 Task: Play online crossword game.
Action: Mouse moved to (190, 117)
Screenshot: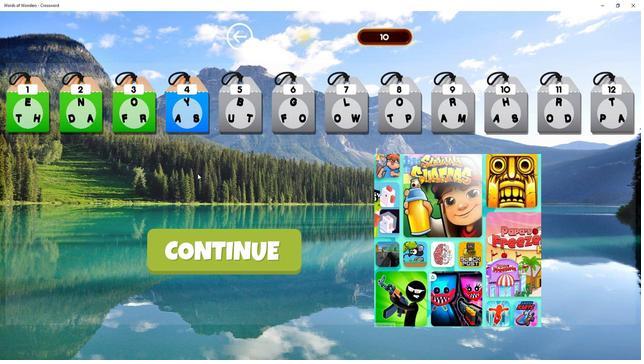 
Action: Mouse pressed left at (190, 117)
Screenshot: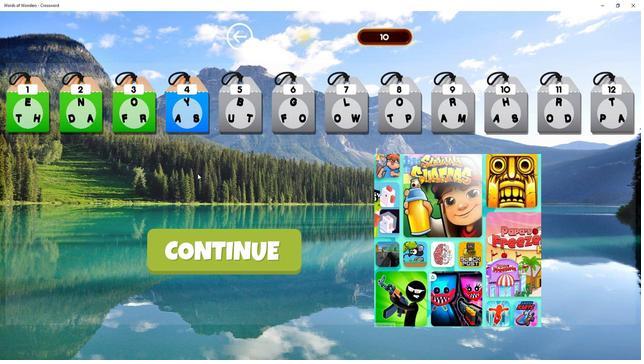 
Action: Mouse moved to (397, 203)
Screenshot: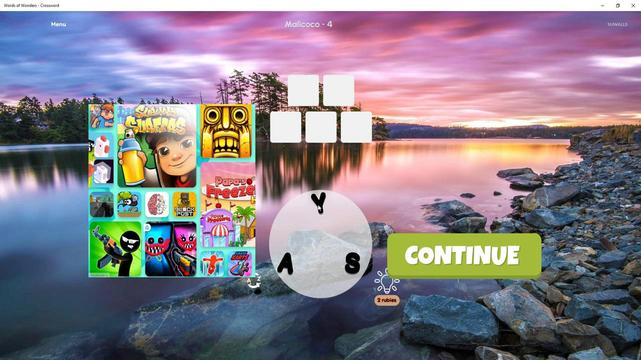 
Action: Mouse pressed left at (397, 203)
Screenshot: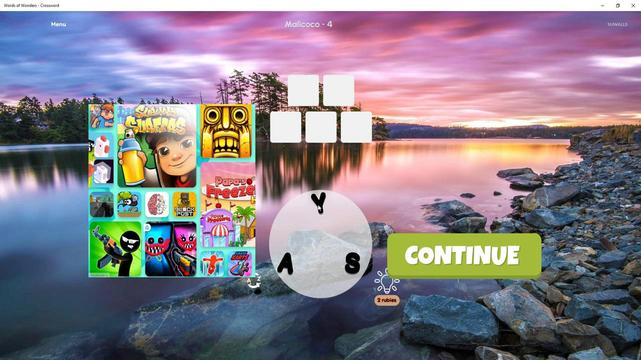 
Action: Mouse moved to (446, 265)
Screenshot: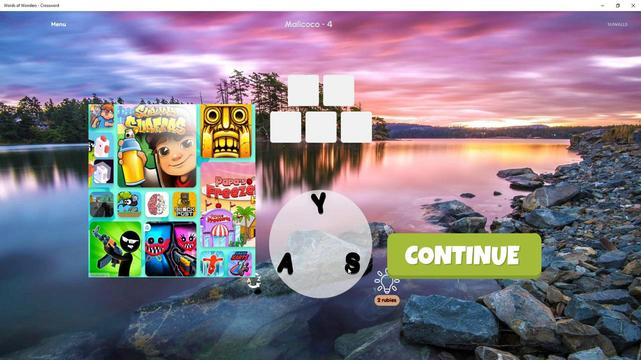 
Action: Mouse pressed left at (446, 265)
Screenshot: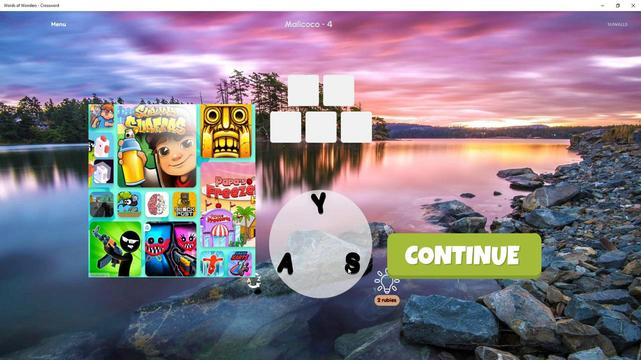 
Action: Mouse moved to (346, 263)
Screenshot: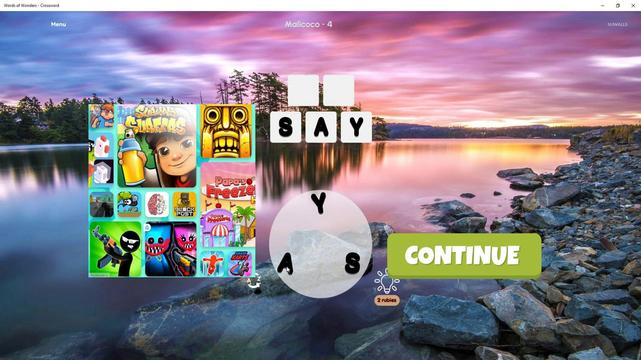 
Action: Mouse pressed left at (346, 263)
Screenshot: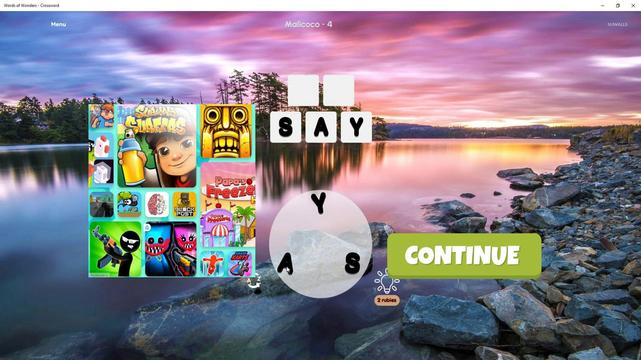 
Action: Mouse moved to (449, 262)
Screenshot: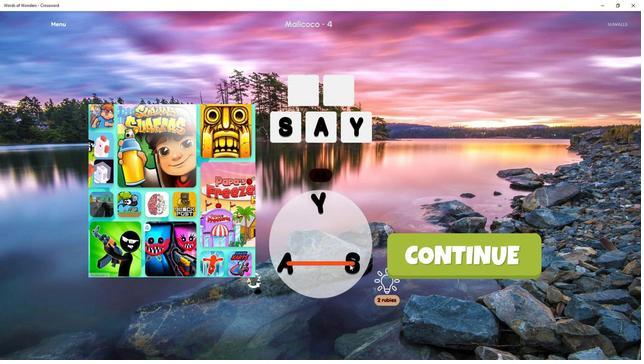 
